 Task: Look for products in the category "One Pan Meals" from Sprouts only.
Action: Mouse moved to (294, 133)
Screenshot: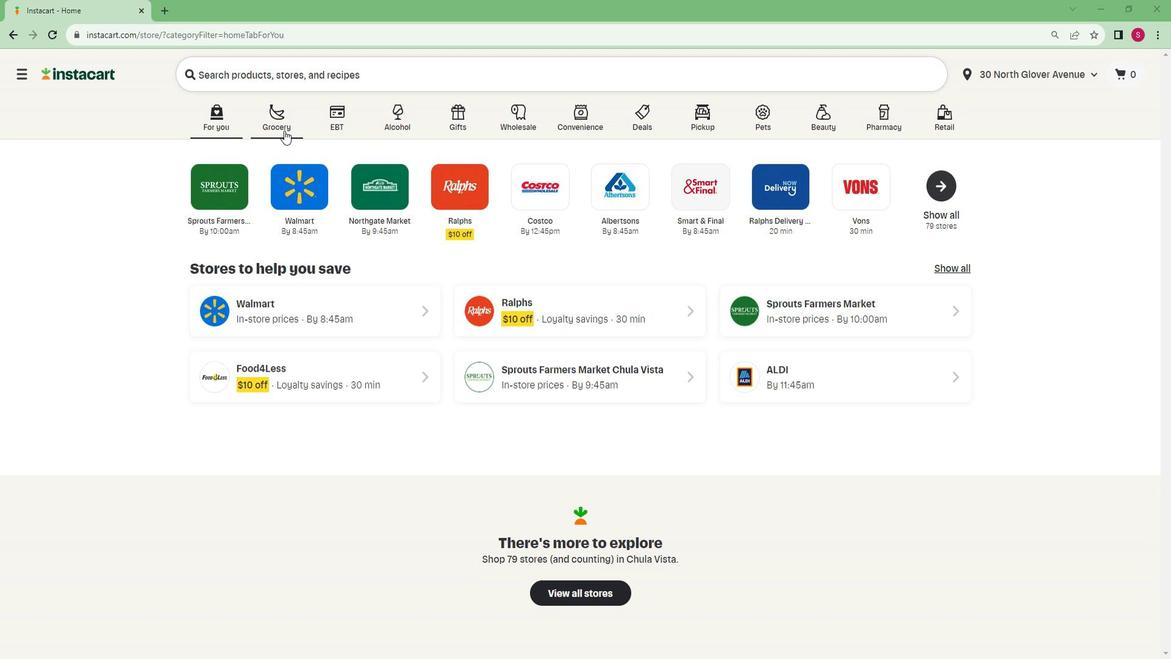 
Action: Mouse pressed left at (294, 133)
Screenshot: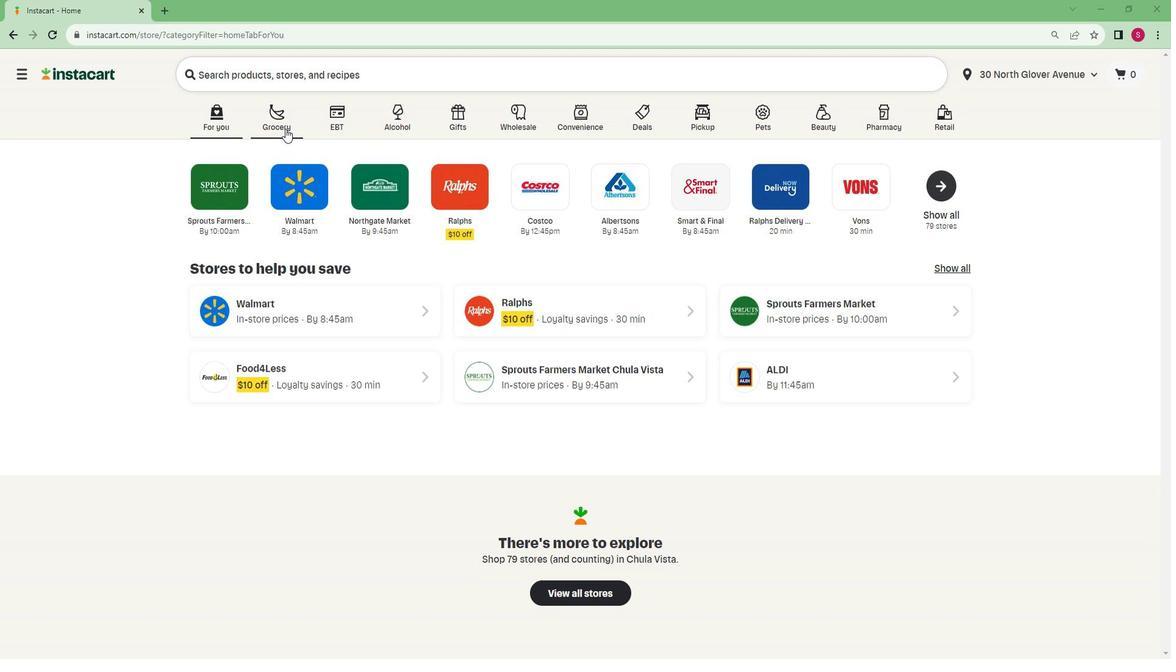 
Action: Mouse moved to (242, 350)
Screenshot: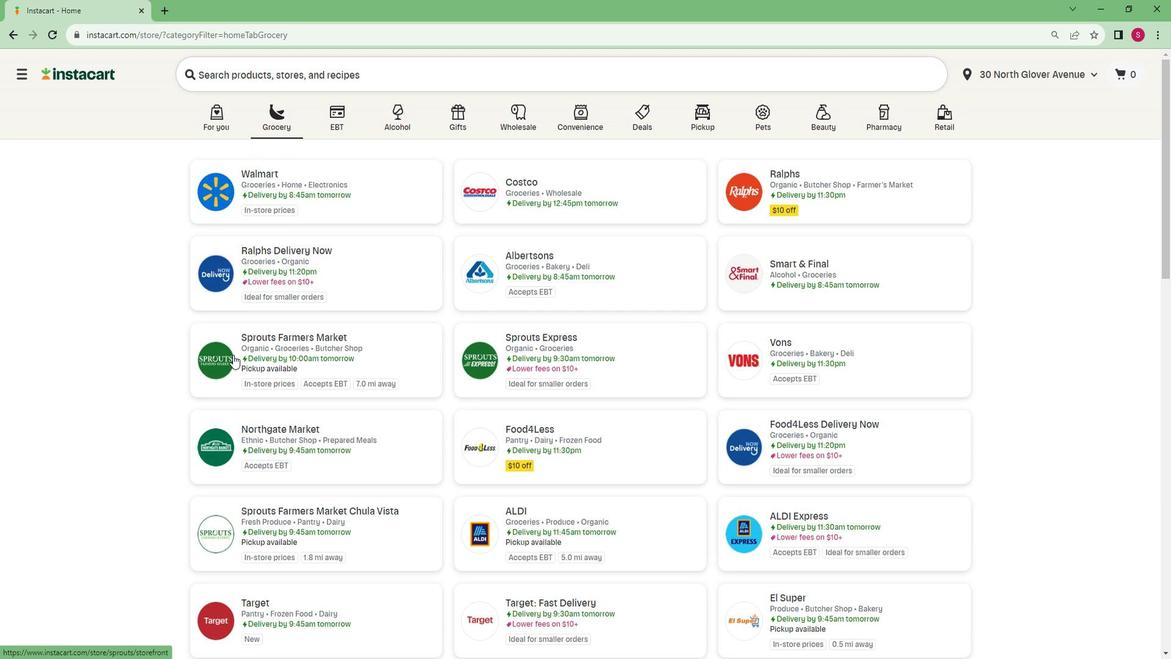 
Action: Mouse pressed left at (242, 350)
Screenshot: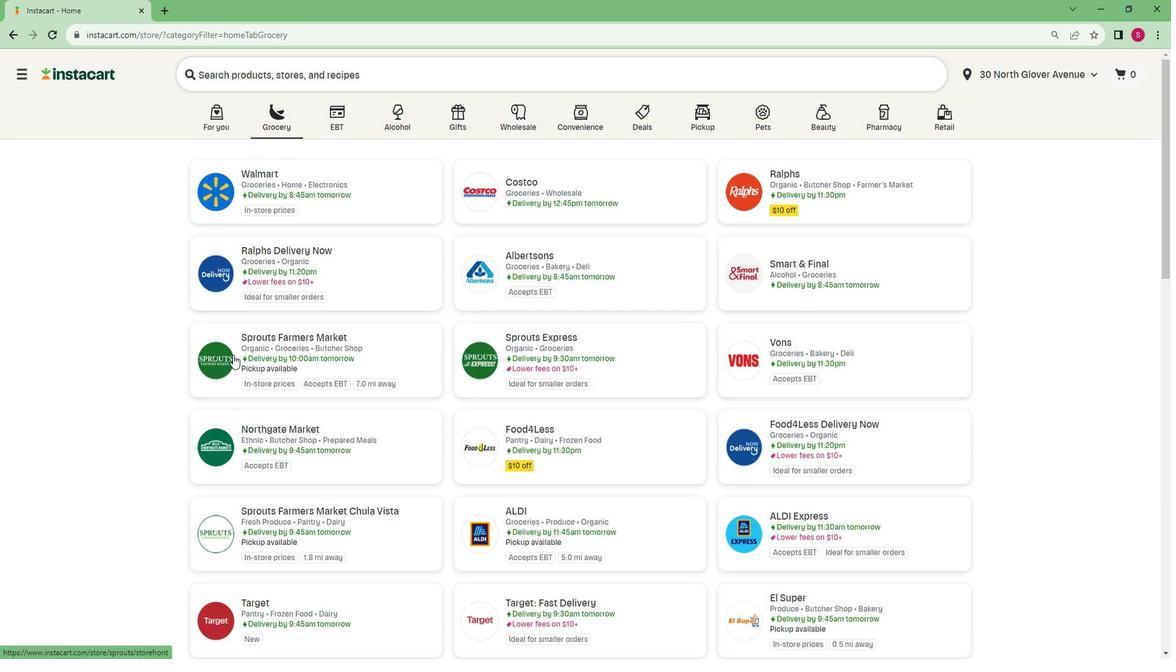 
Action: Mouse moved to (4, 460)
Screenshot: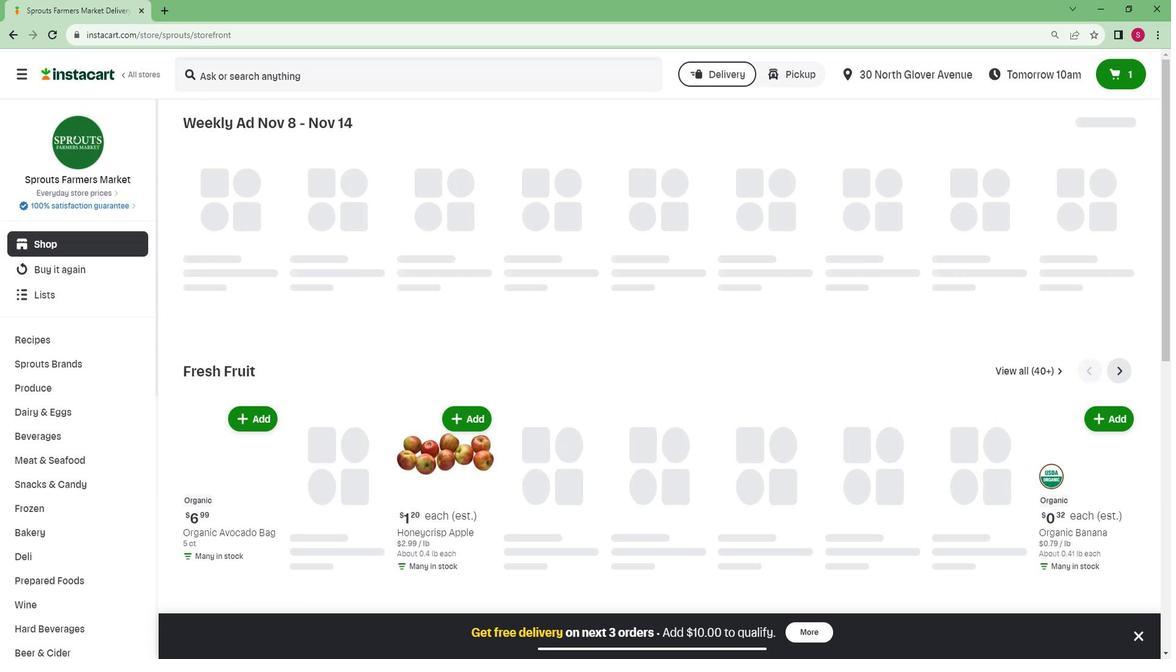 
Action: Mouse scrolled (4, 459) with delta (0, 0)
Screenshot: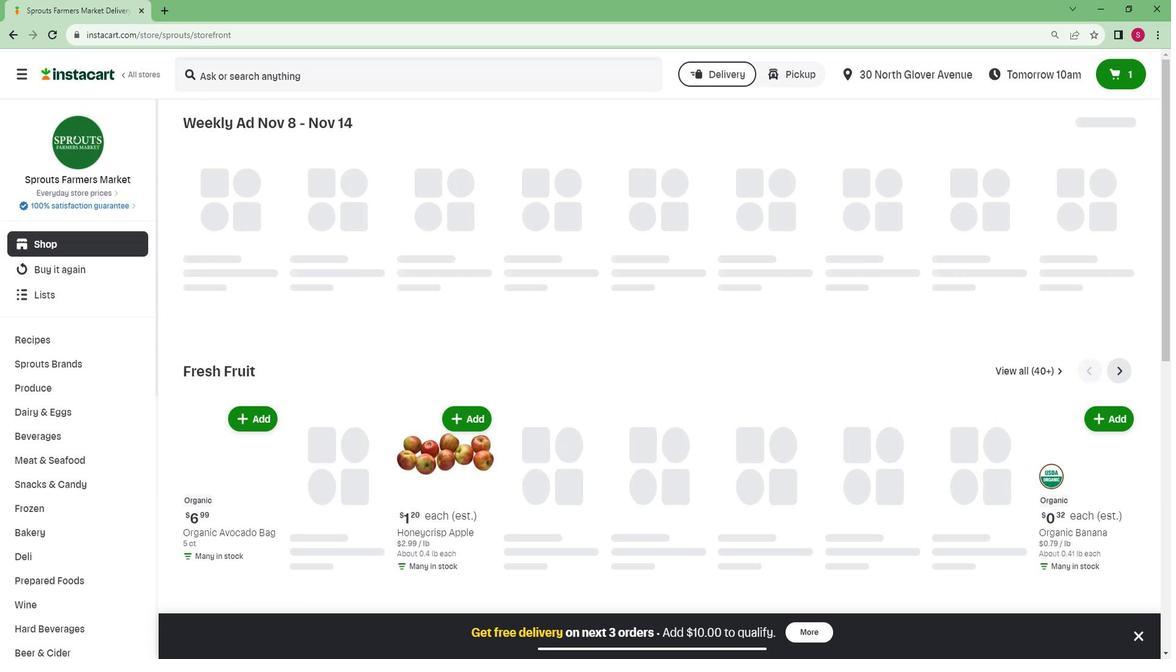 
Action: Mouse moved to (57, 450)
Screenshot: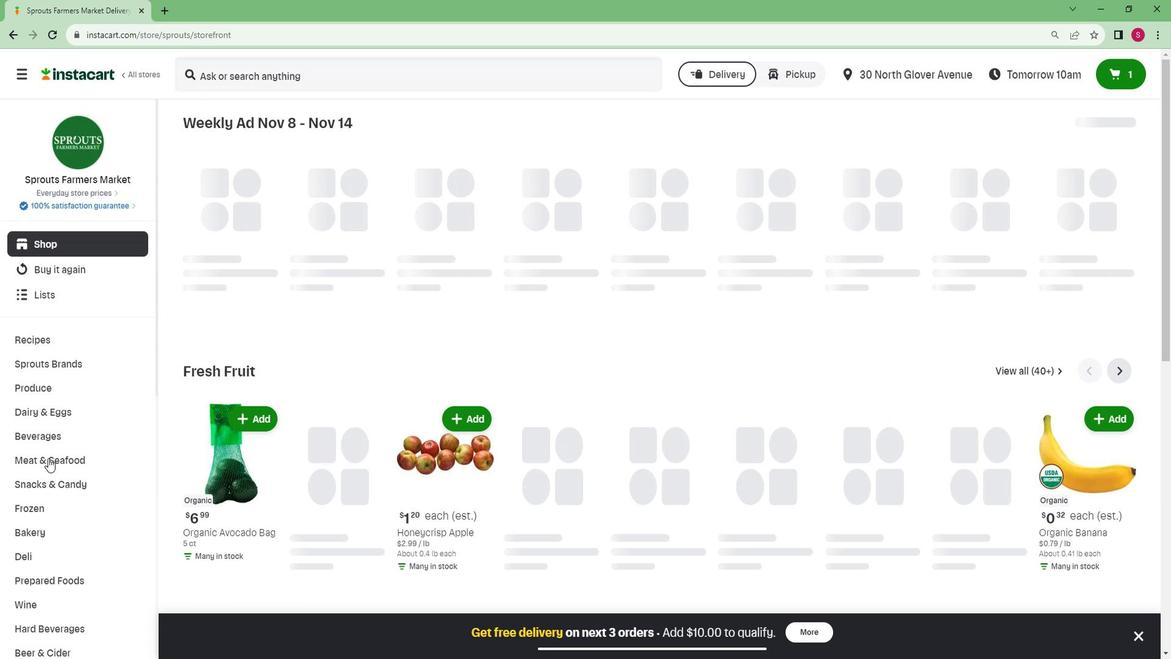 
Action: Mouse scrolled (57, 449) with delta (0, 0)
Screenshot: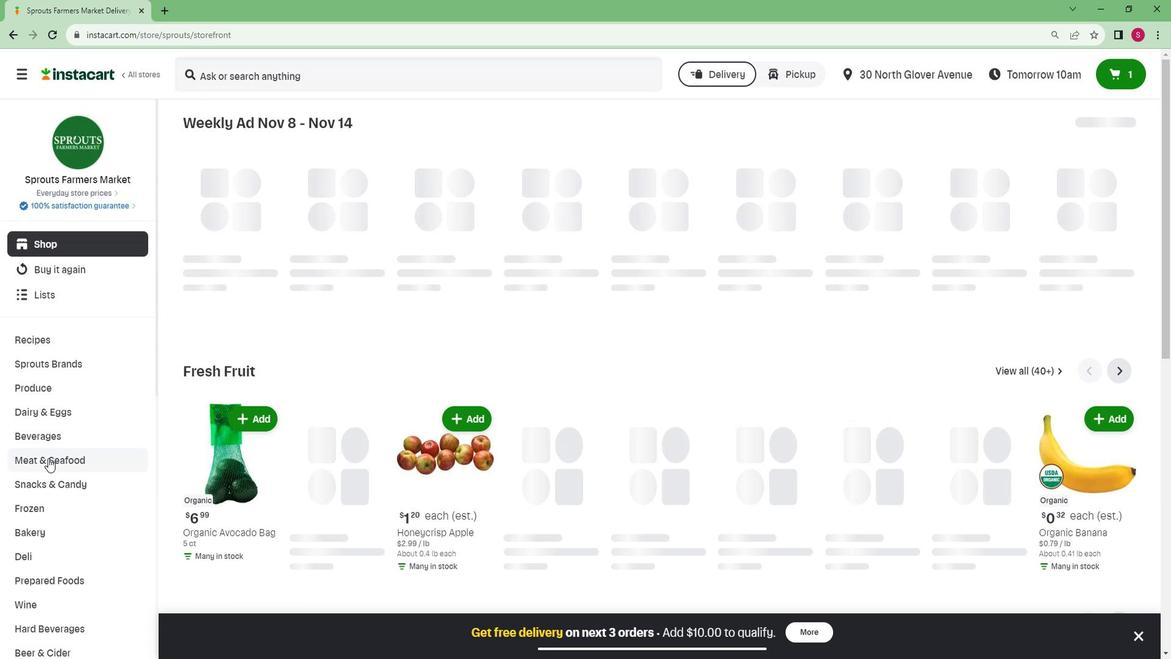 
Action: Mouse scrolled (57, 449) with delta (0, 0)
Screenshot: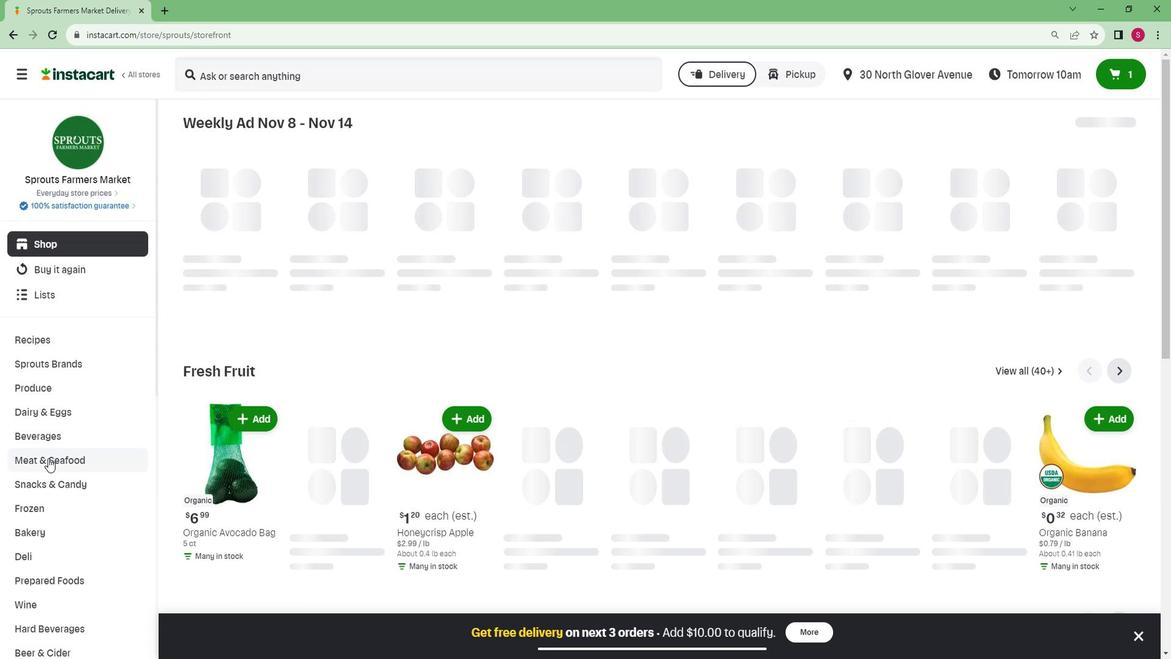 
Action: Mouse scrolled (57, 449) with delta (0, 0)
Screenshot: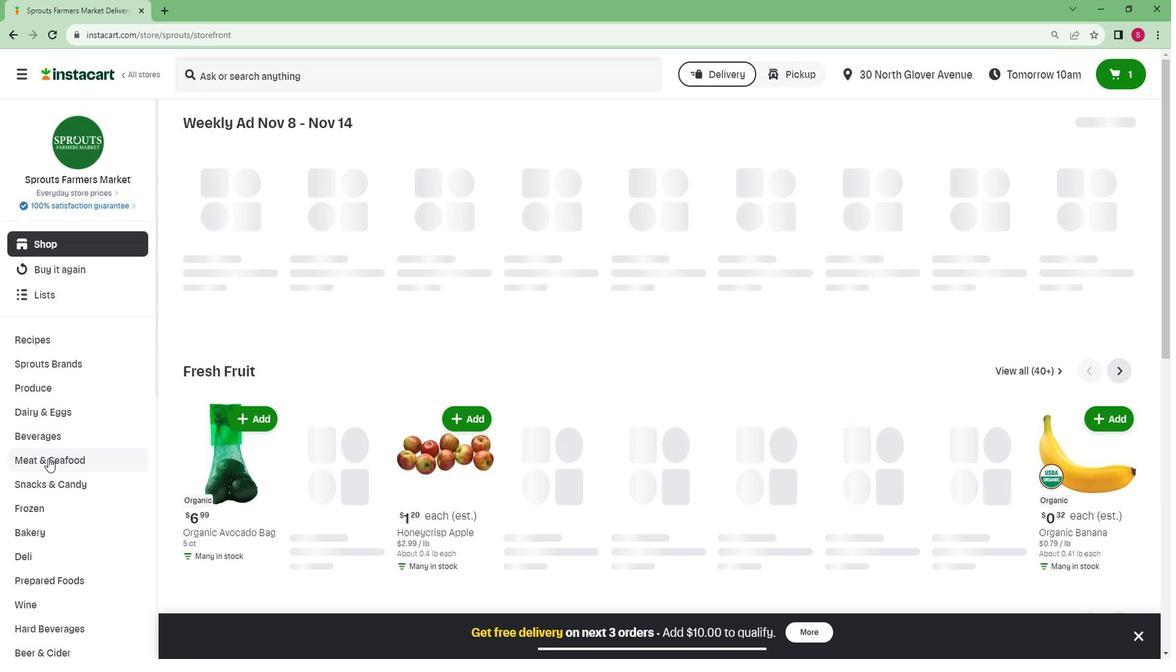
Action: Mouse scrolled (57, 449) with delta (0, 0)
Screenshot: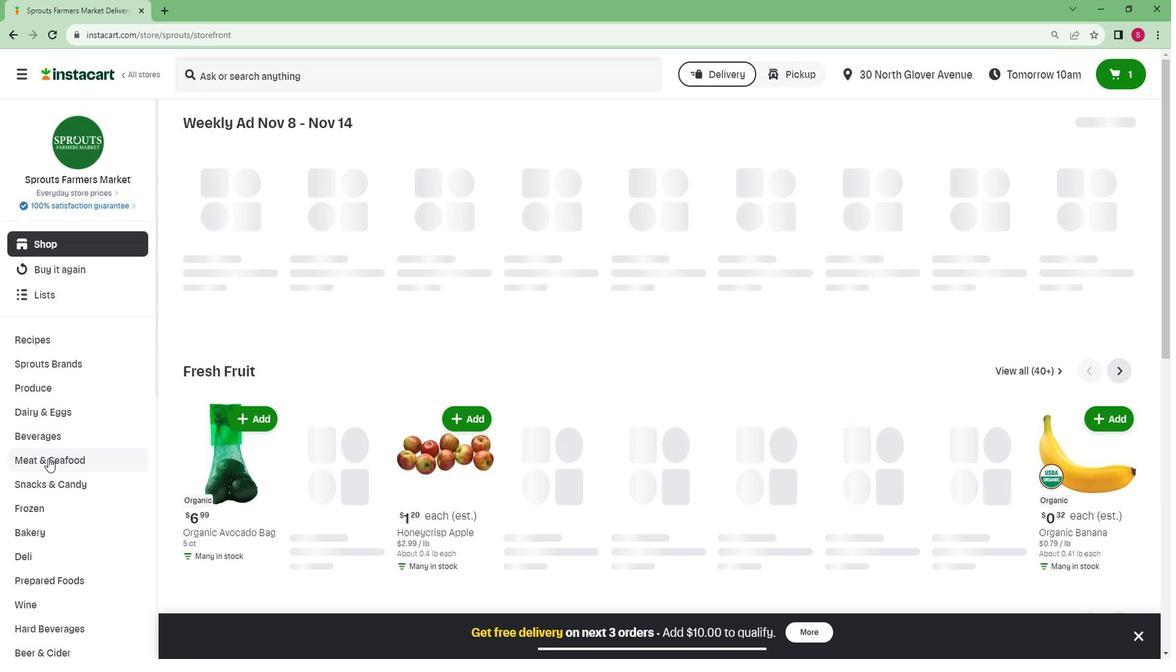 
Action: Mouse scrolled (57, 449) with delta (0, 0)
Screenshot: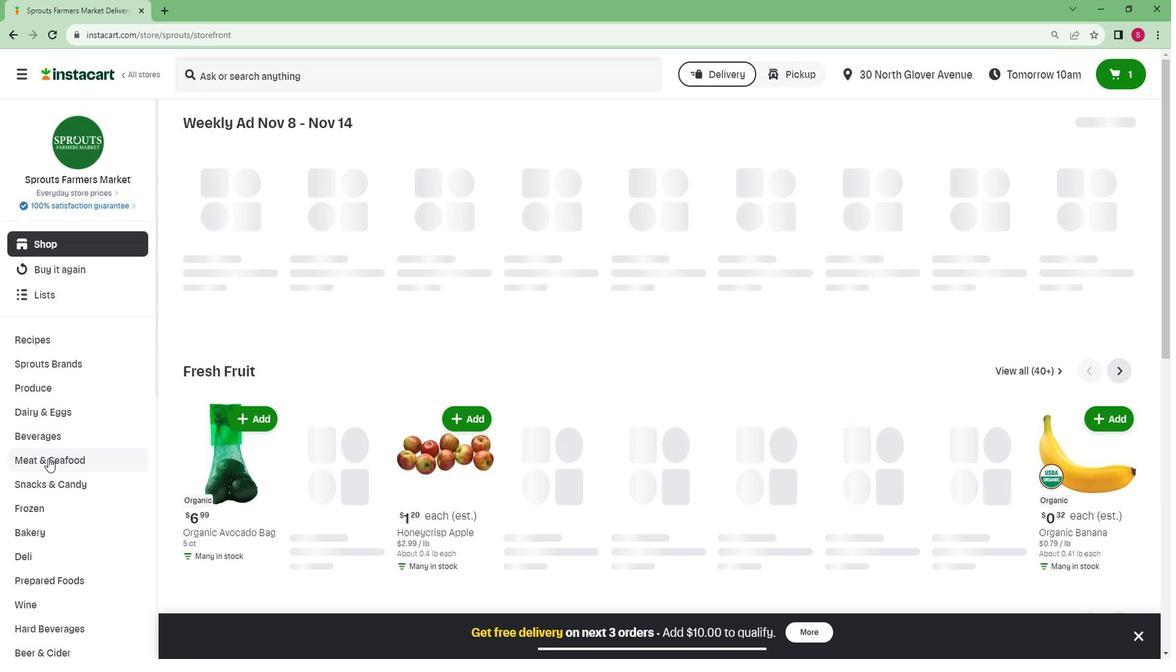 
Action: Mouse scrolled (57, 449) with delta (0, 0)
Screenshot: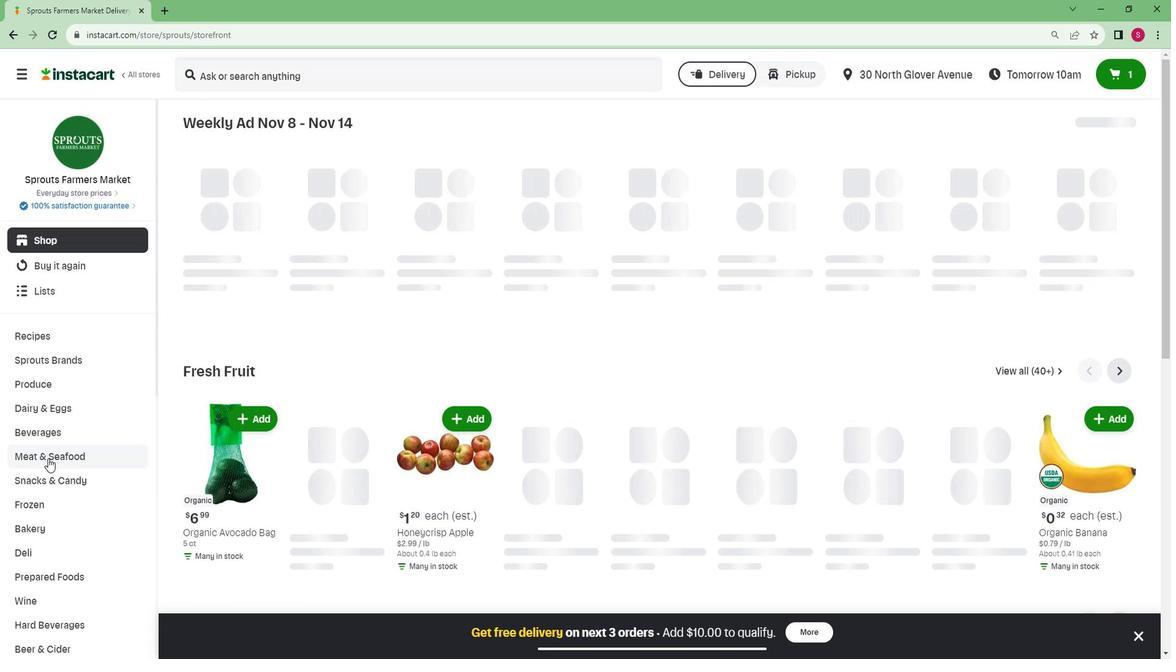 
Action: Mouse scrolled (57, 449) with delta (0, 0)
Screenshot: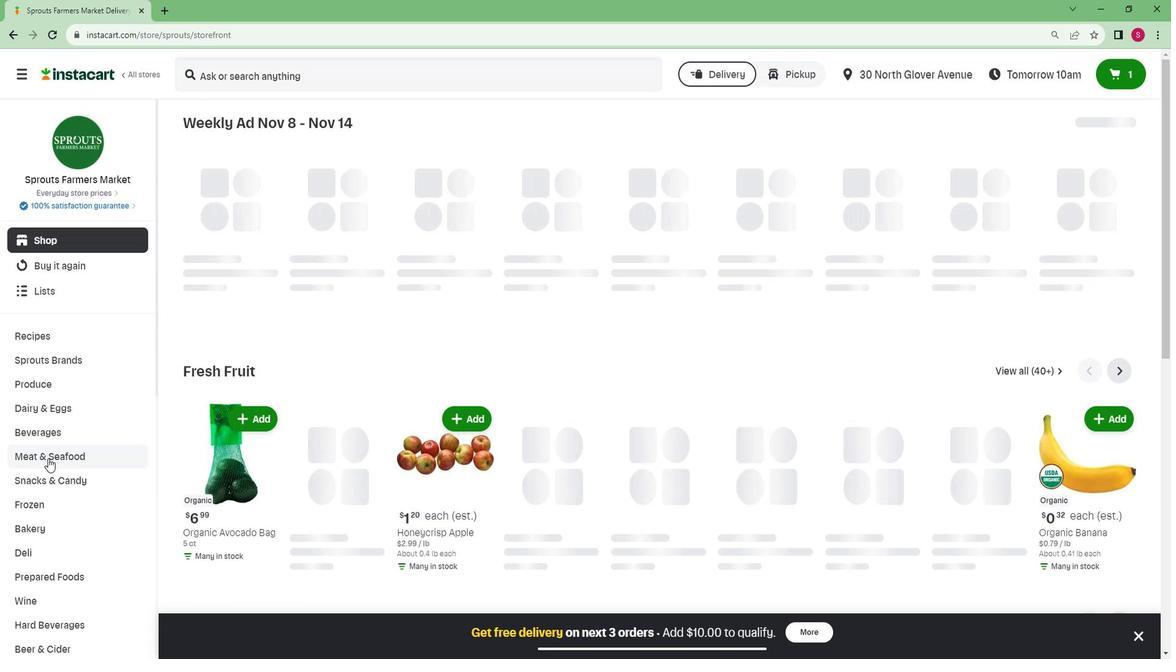 
Action: Mouse scrolled (57, 449) with delta (0, 0)
Screenshot: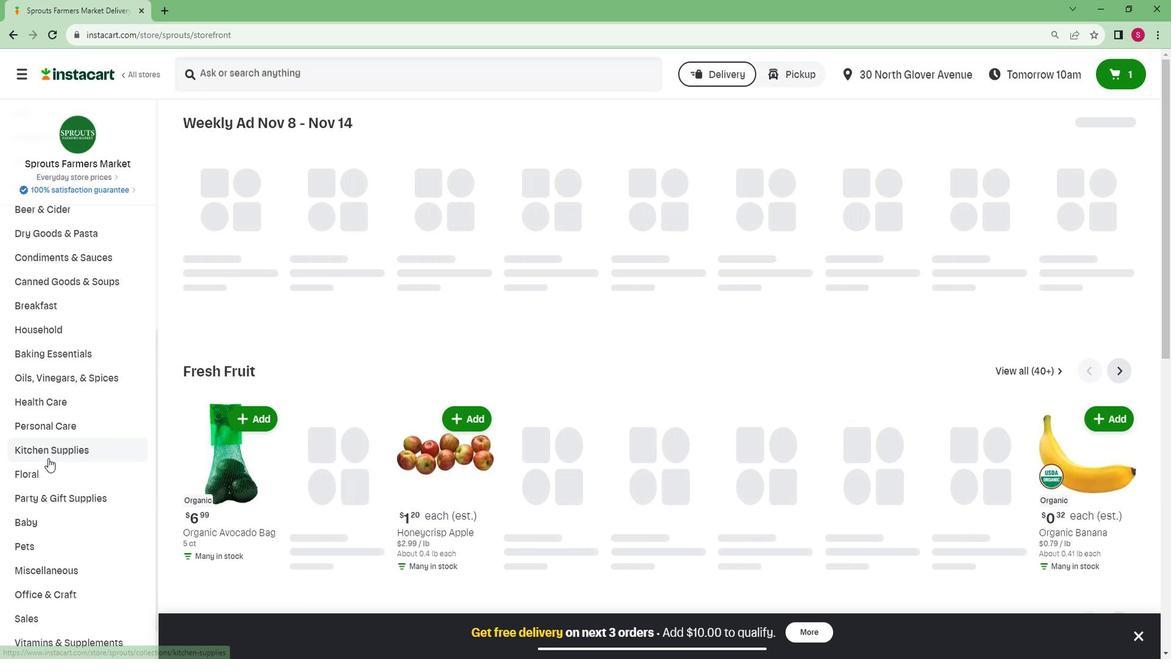 
Action: Mouse scrolled (57, 449) with delta (0, 0)
Screenshot: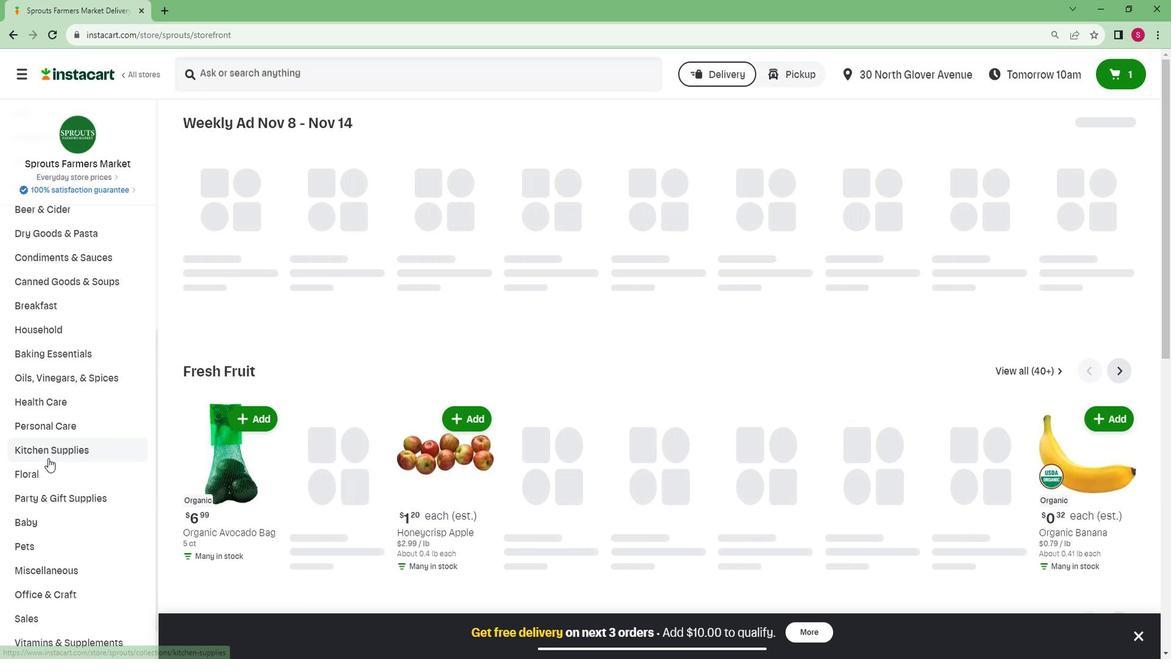 
Action: Mouse scrolled (57, 449) with delta (0, 0)
Screenshot: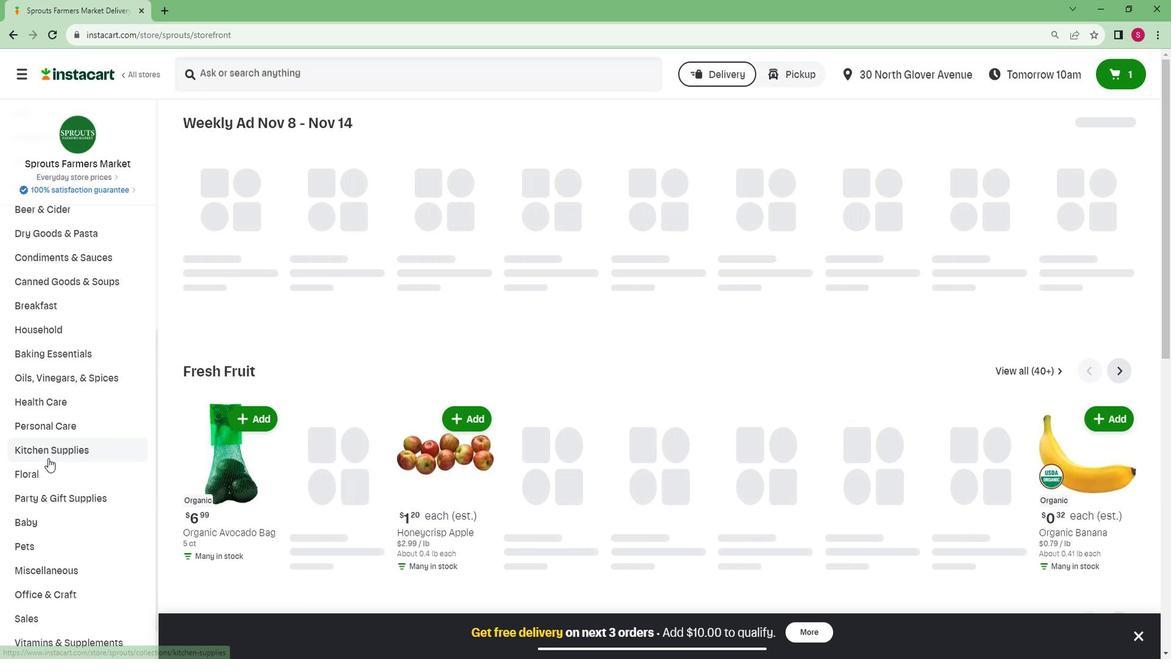 
Action: Mouse scrolled (57, 449) with delta (0, 0)
Screenshot: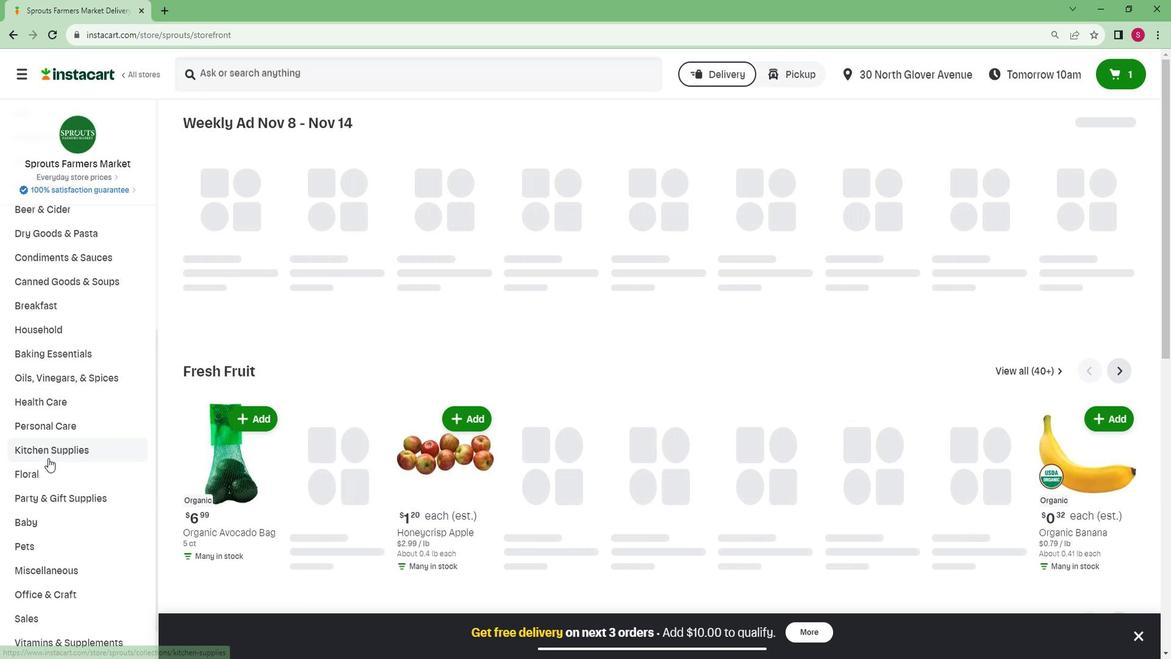 
Action: Mouse scrolled (57, 449) with delta (0, 0)
Screenshot: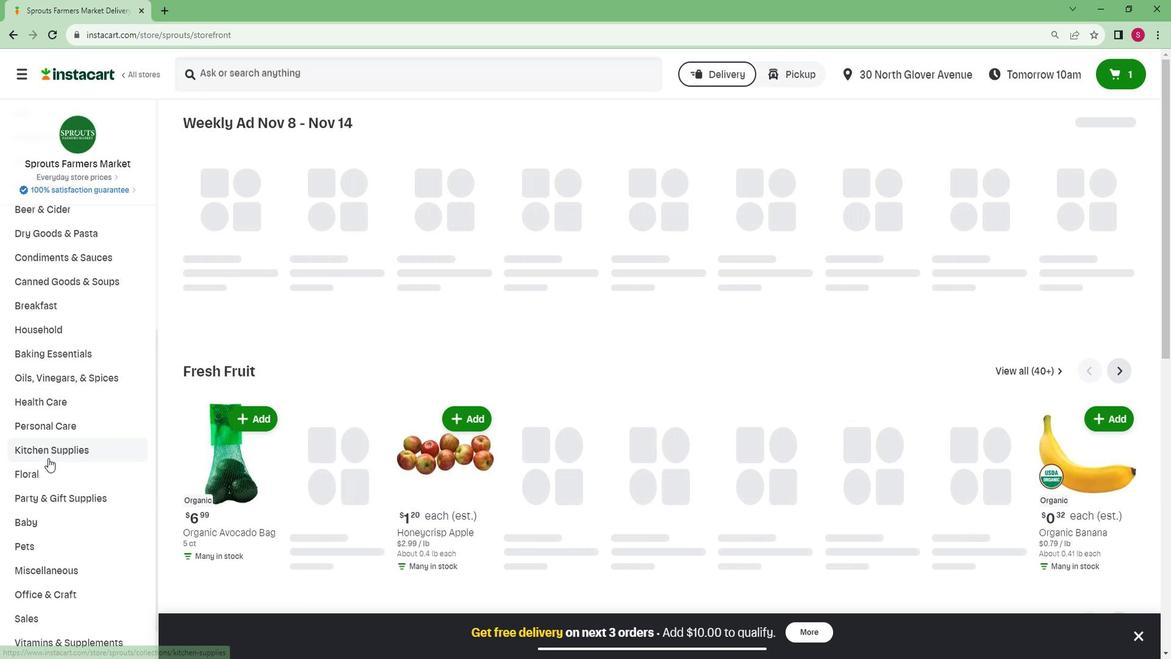 
Action: Mouse scrolled (57, 449) with delta (0, 0)
Screenshot: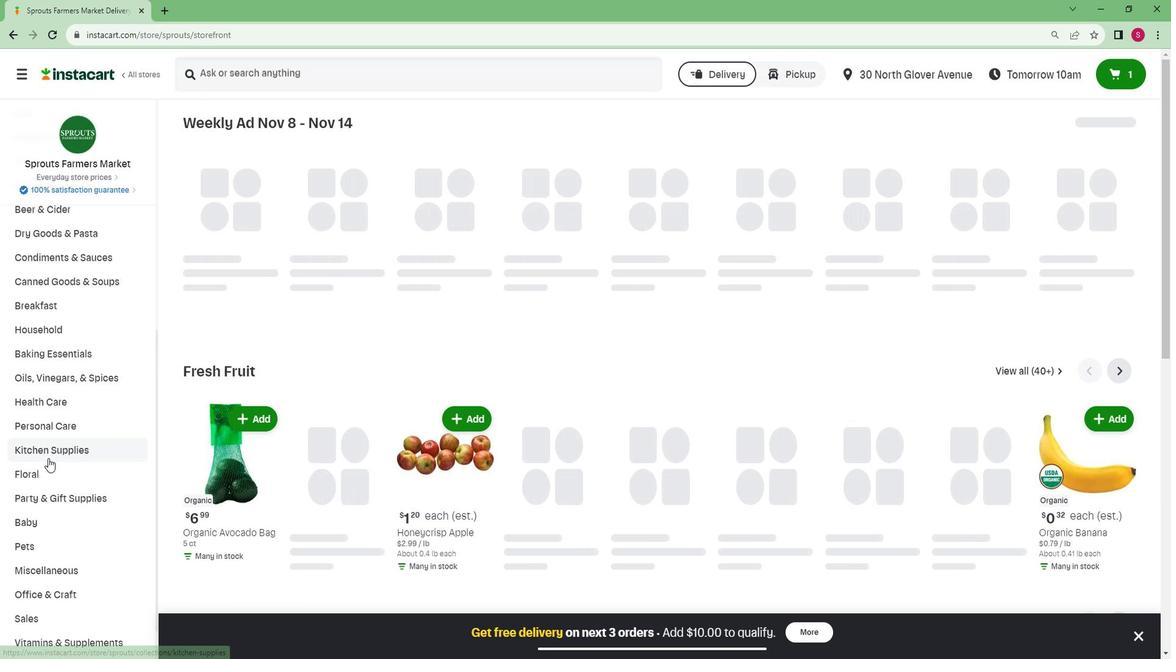 
Action: Mouse moved to (26, 621)
Screenshot: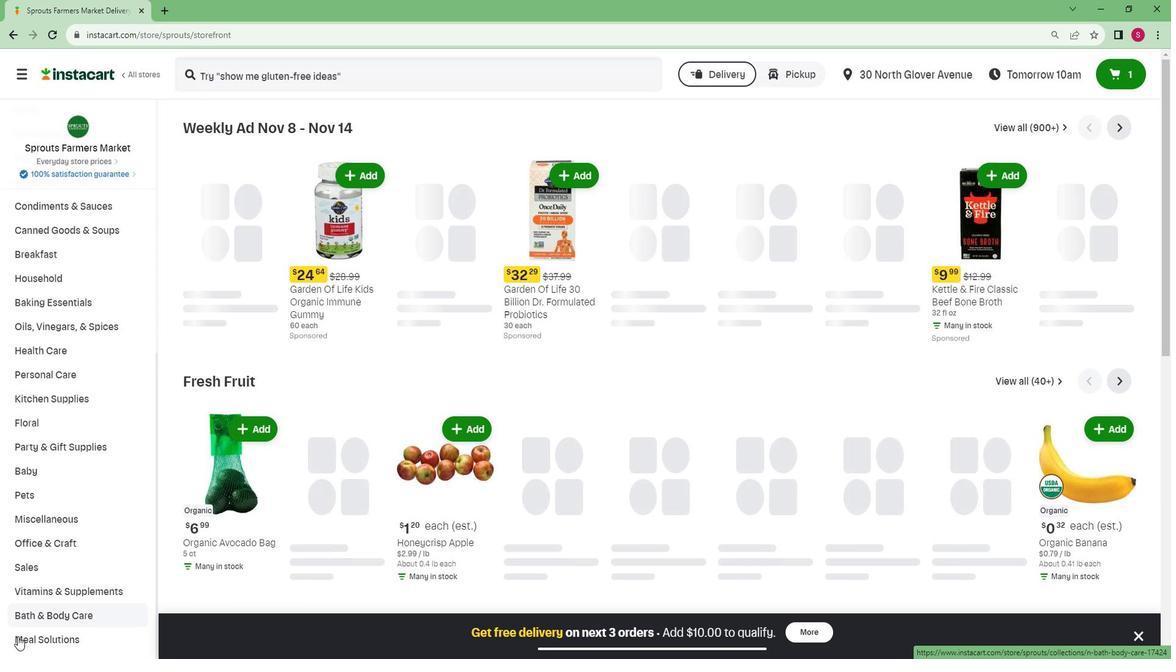 
Action: Mouse pressed left at (26, 621)
Screenshot: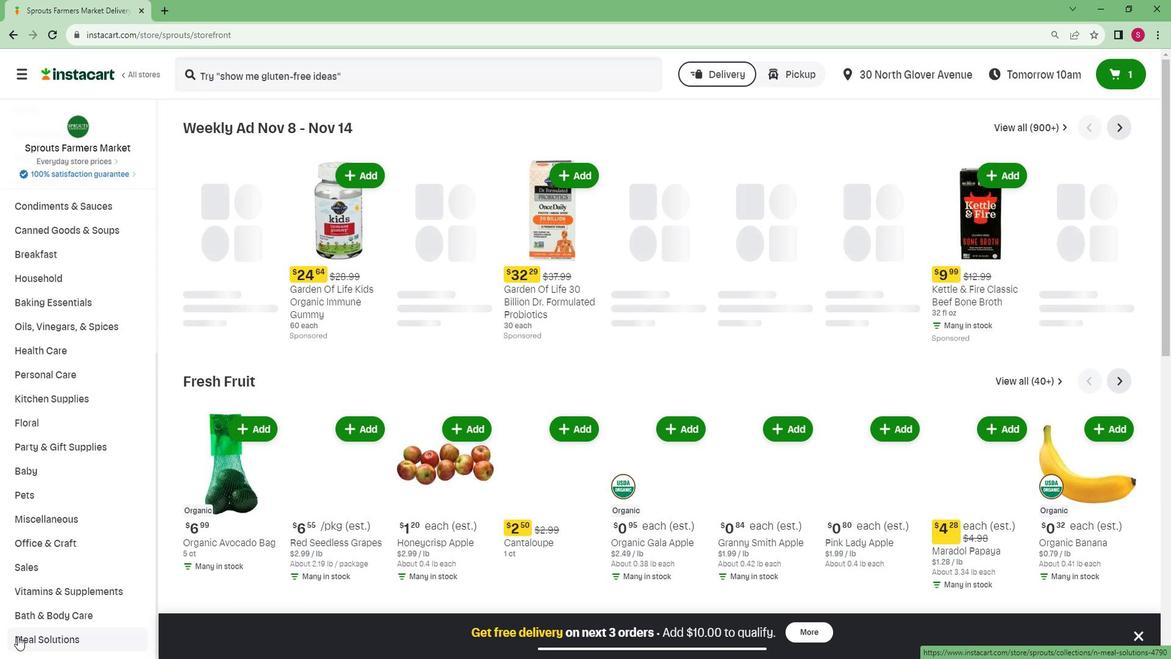 
Action: Mouse moved to (48, 581)
Screenshot: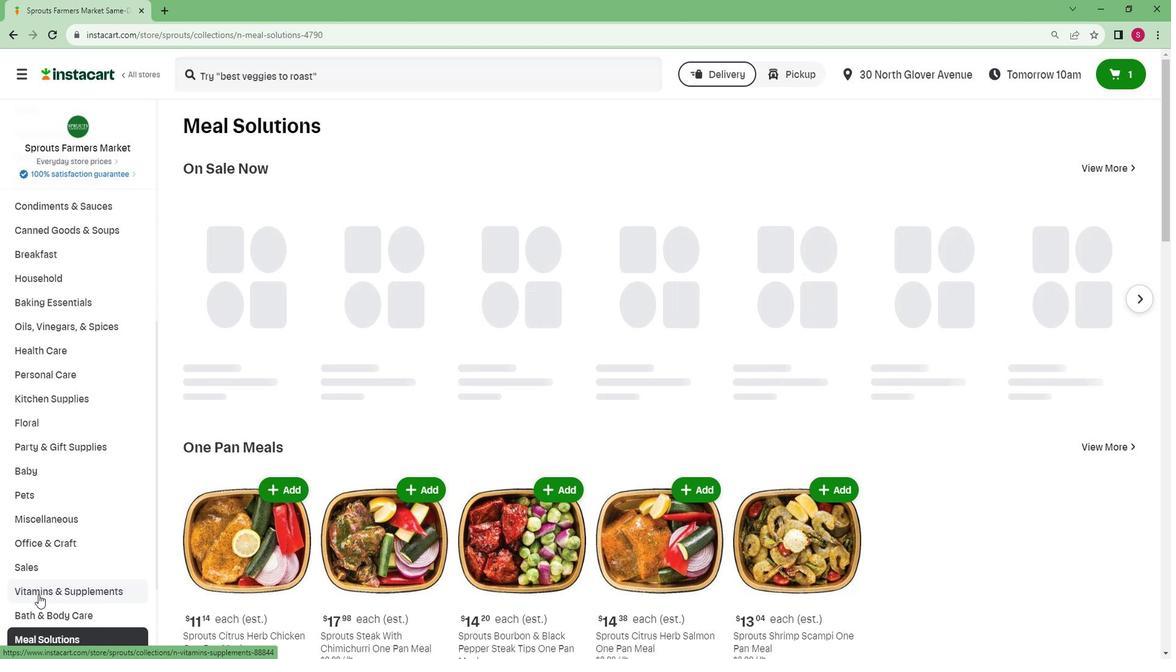 
Action: Mouse scrolled (48, 580) with delta (0, 0)
Screenshot: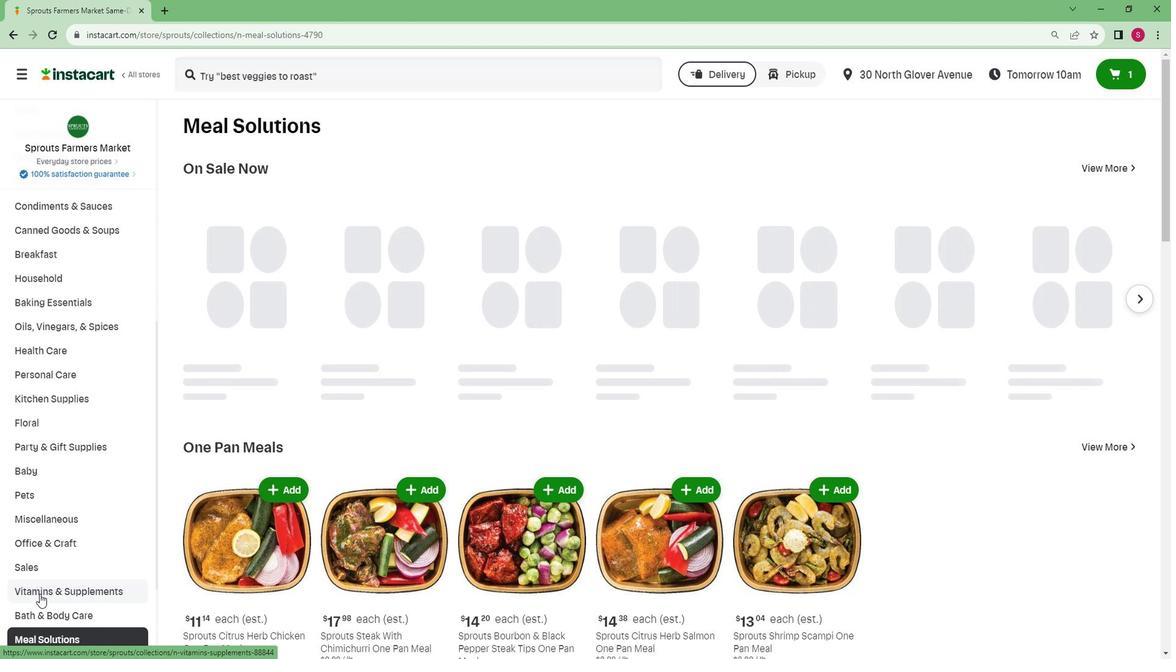 
Action: Mouse scrolled (48, 580) with delta (0, 0)
Screenshot: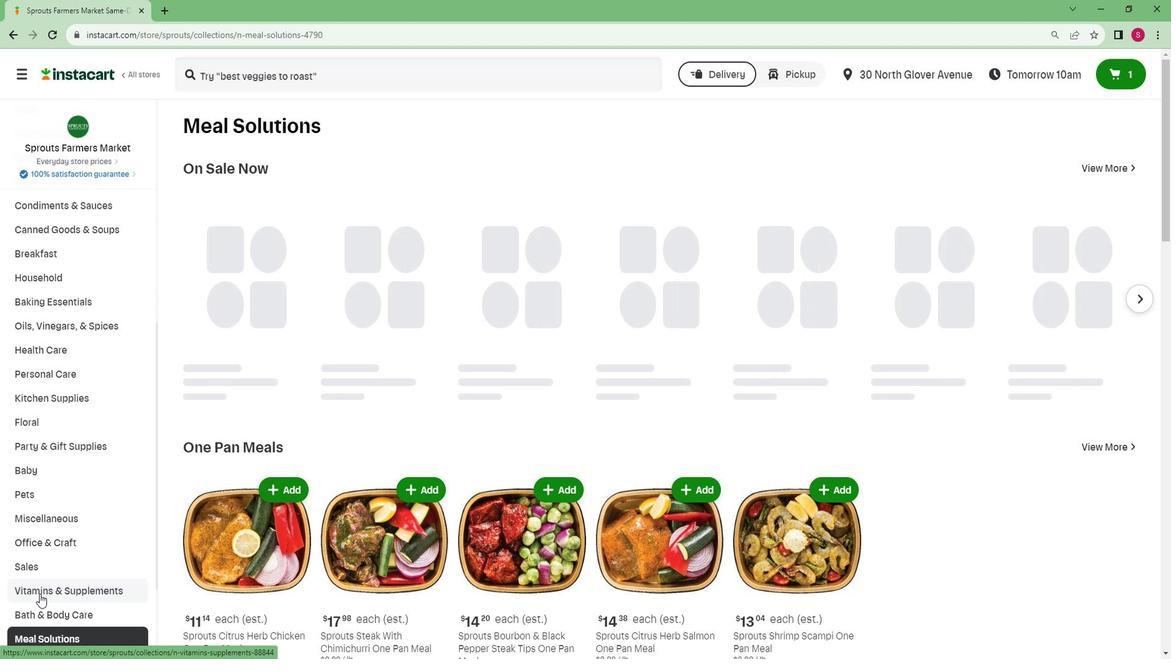 
Action: Mouse scrolled (48, 580) with delta (0, 0)
Screenshot: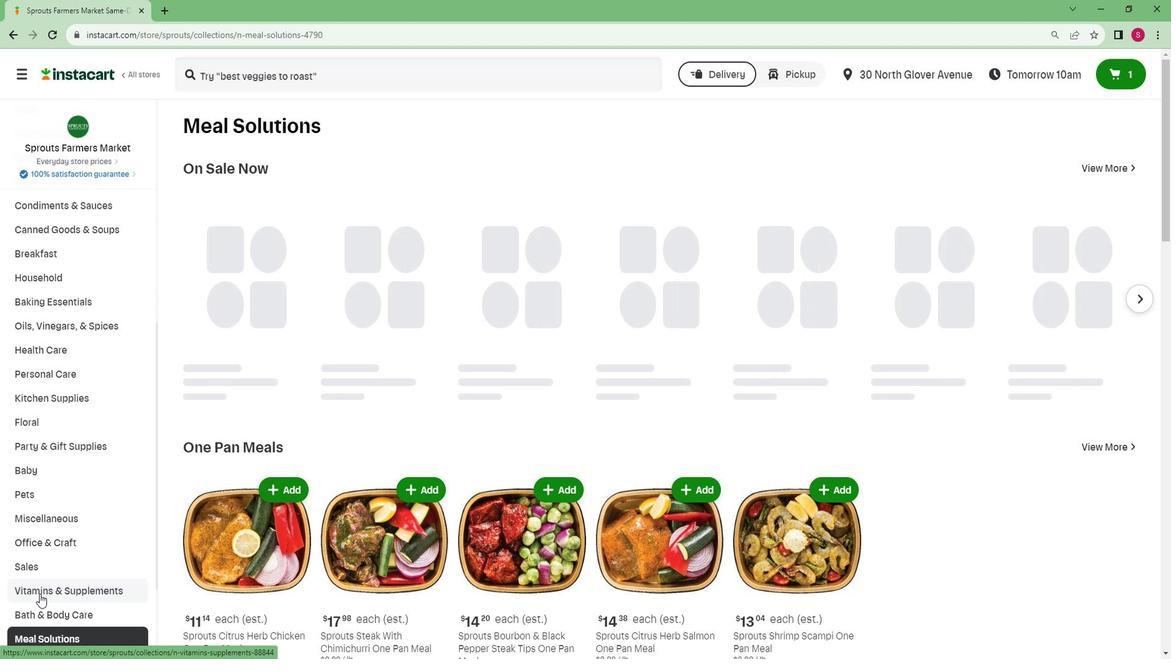 
Action: Mouse scrolled (48, 580) with delta (0, 0)
Screenshot: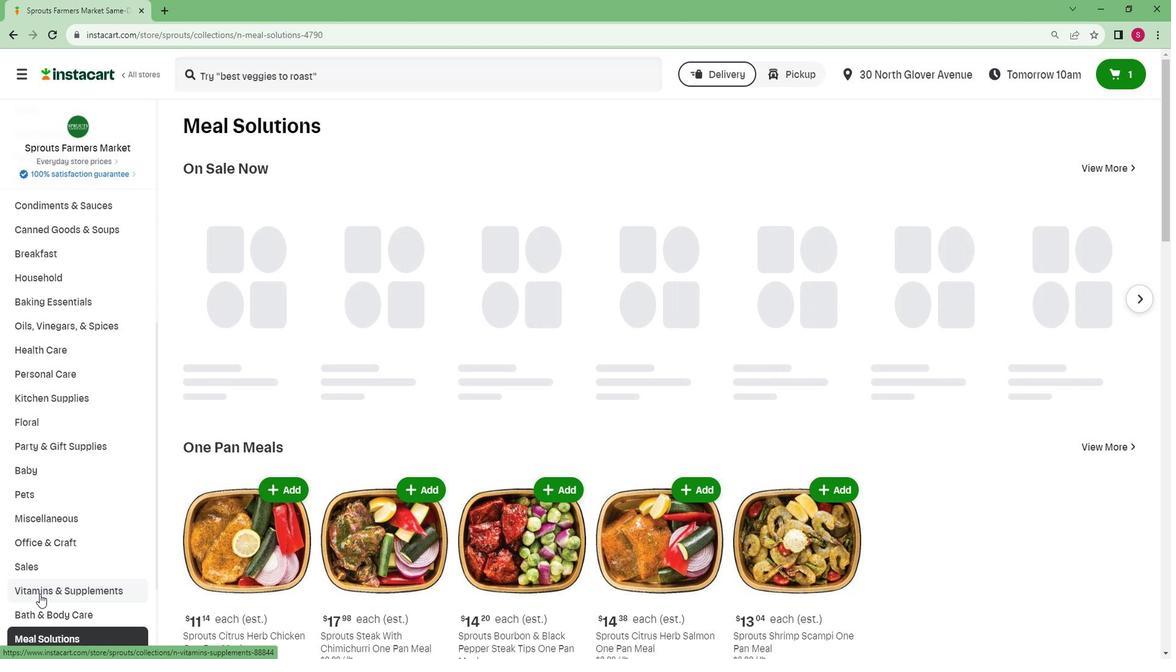 
Action: Mouse moved to (81, 511)
Screenshot: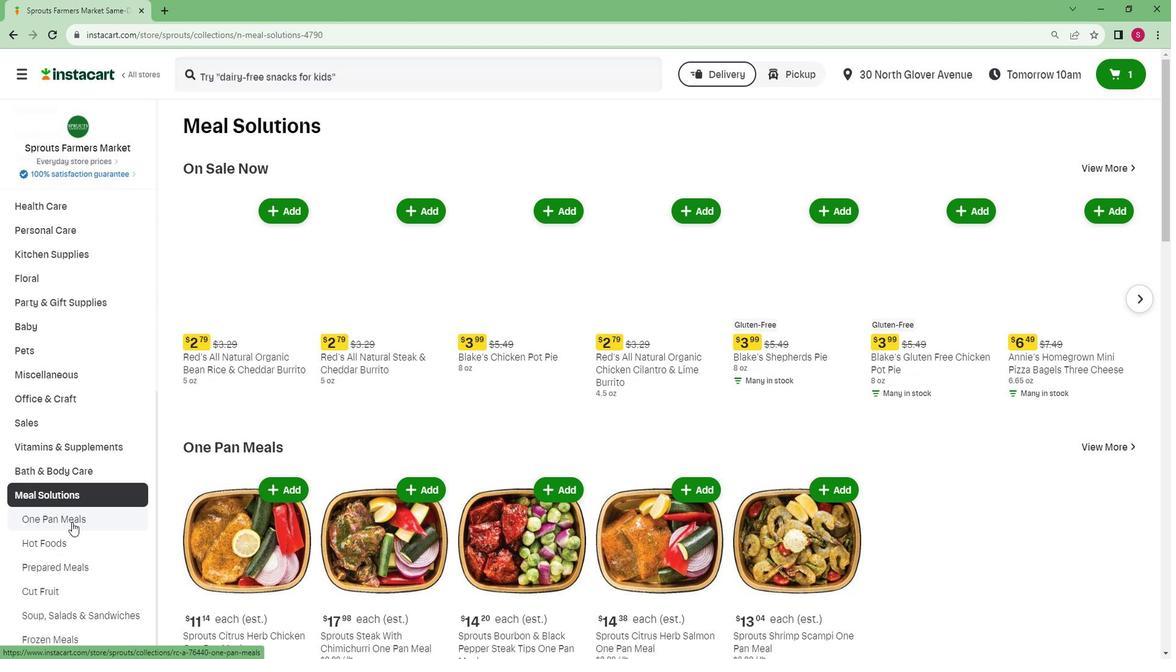 
Action: Mouse pressed left at (81, 511)
Screenshot: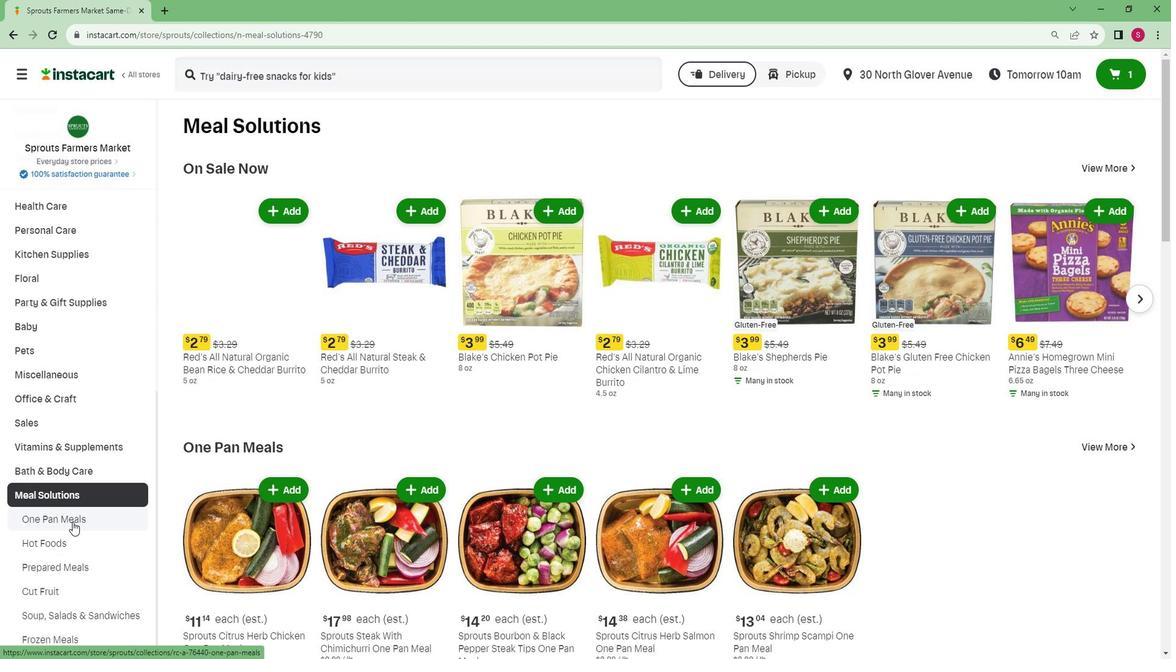 
Action: Mouse moved to (231, 180)
Screenshot: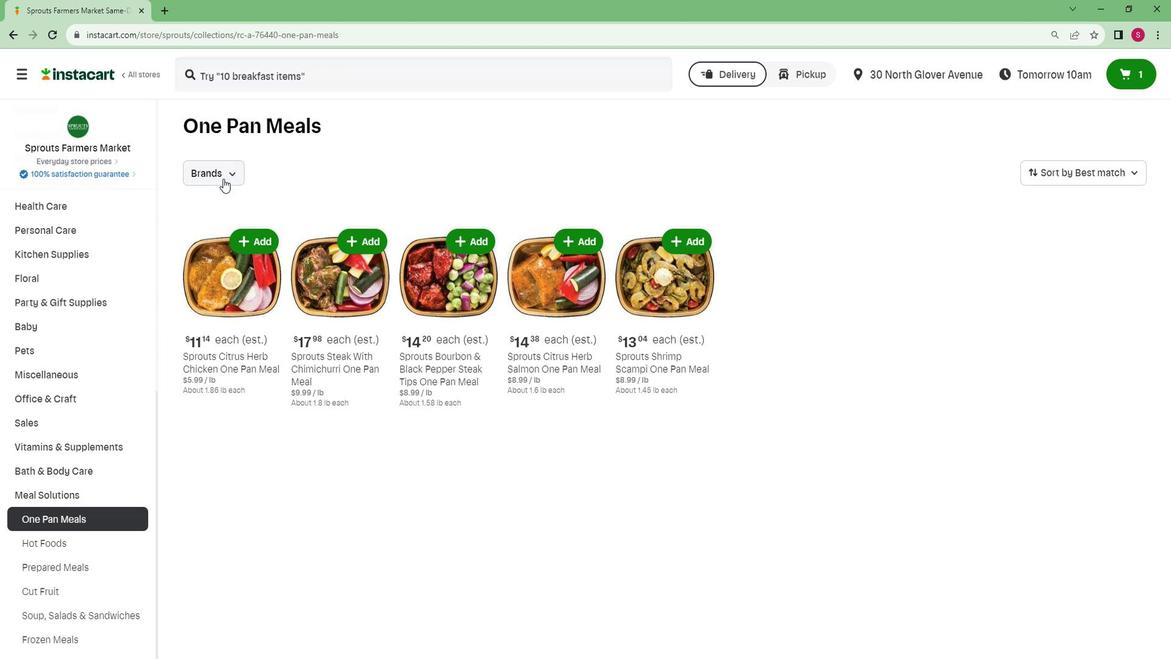 
Action: Mouse pressed left at (231, 180)
Screenshot: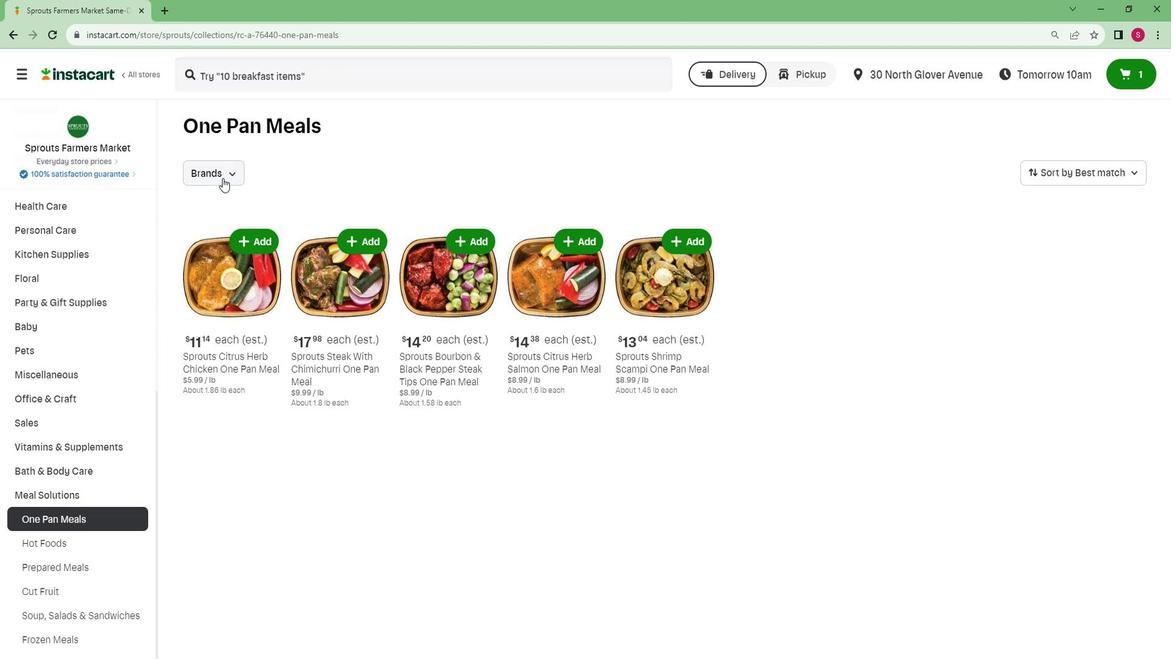 
Action: Mouse moved to (220, 242)
Screenshot: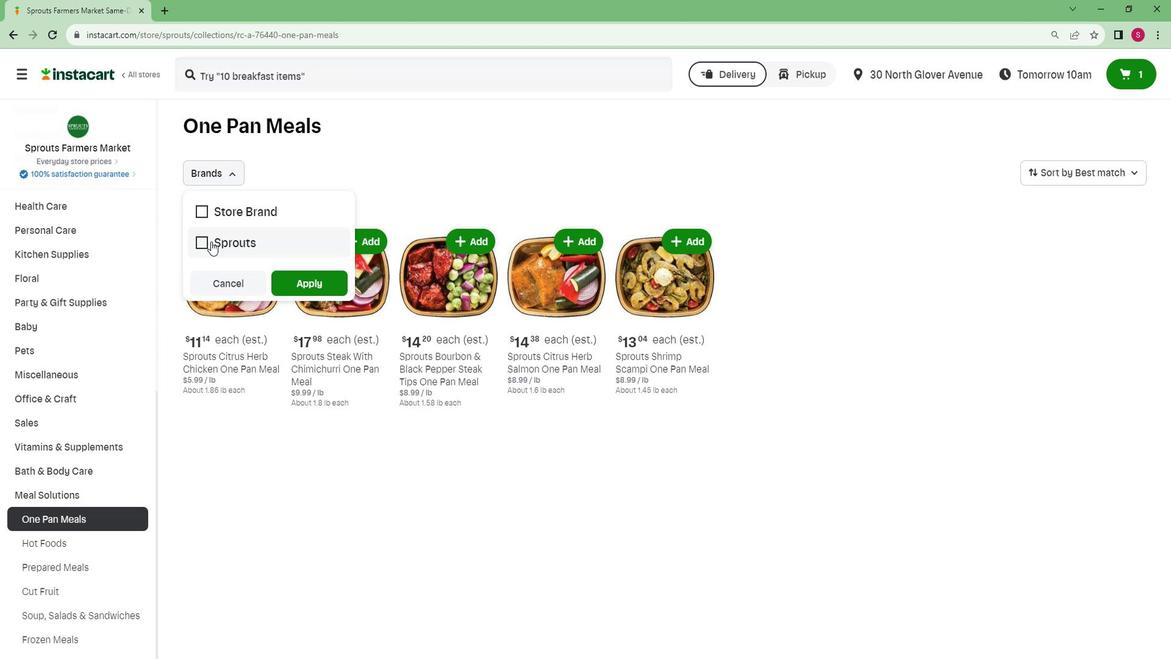 
Action: Mouse pressed left at (220, 242)
Screenshot: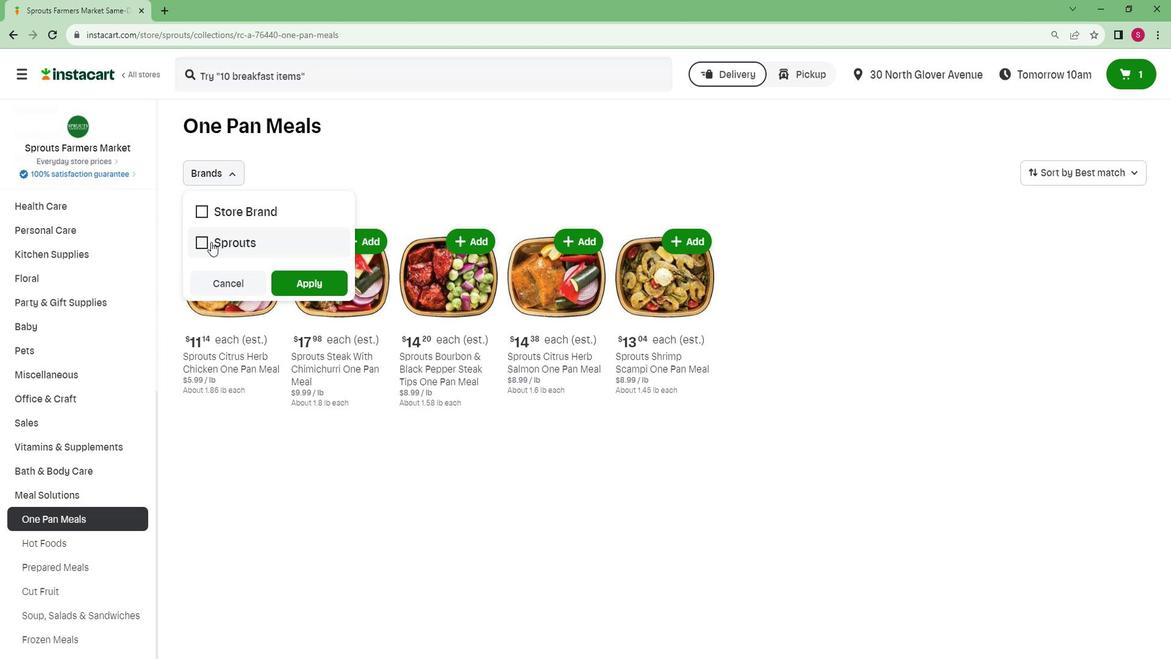 
Action: Mouse moved to (307, 278)
Screenshot: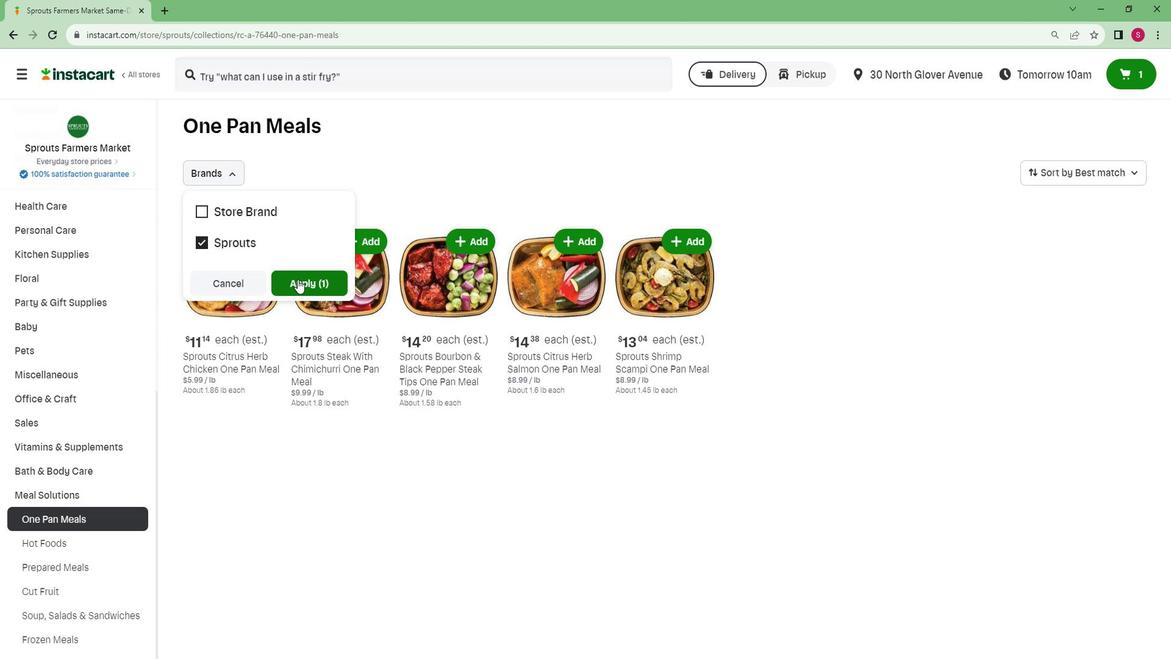 
Action: Mouse pressed left at (307, 278)
Screenshot: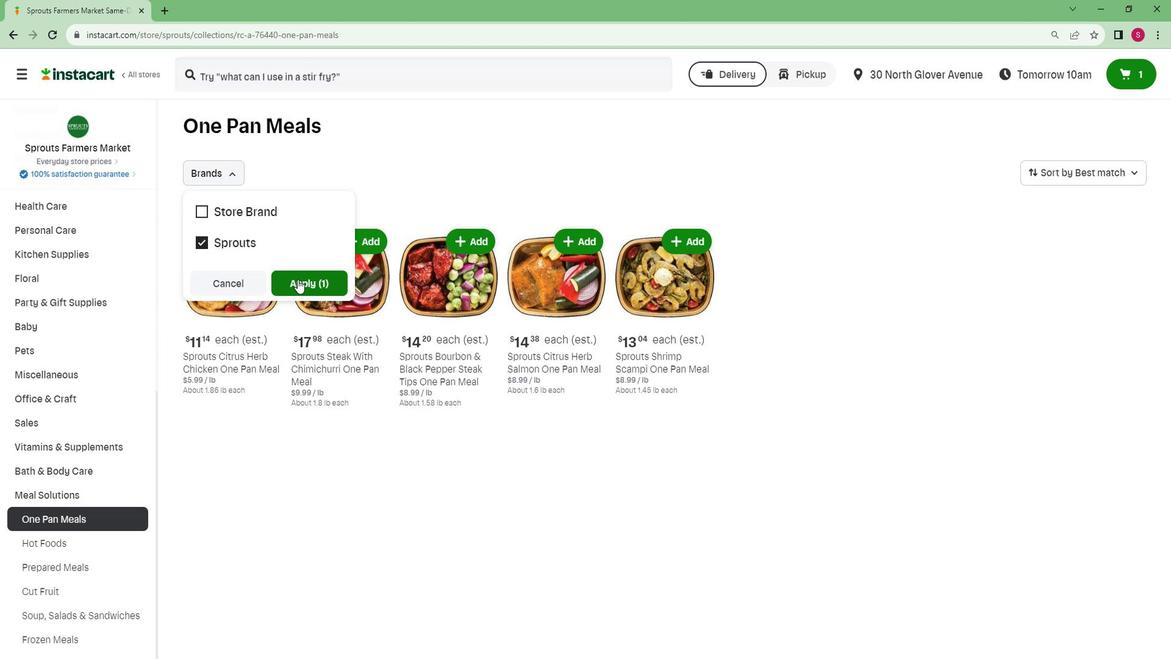 
Action: Mouse moved to (578, 312)
Screenshot: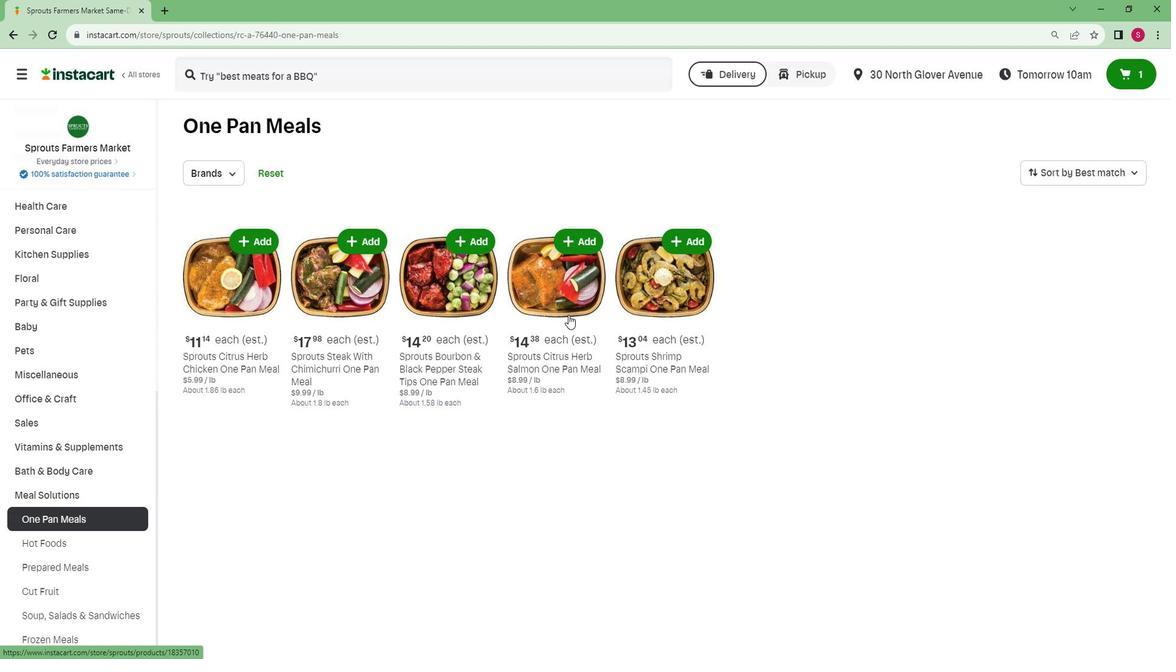 
